 Task: Make in the project AgileCube a sprint 'Data Visualization Sprint'. Create in the project AgileCube a sprint 'Data Visualization Sprint'. Add in the project AgileCube a sprint 'Data Visualization Sprint'
Action: Mouse moved to (223, 57)
Screenshot: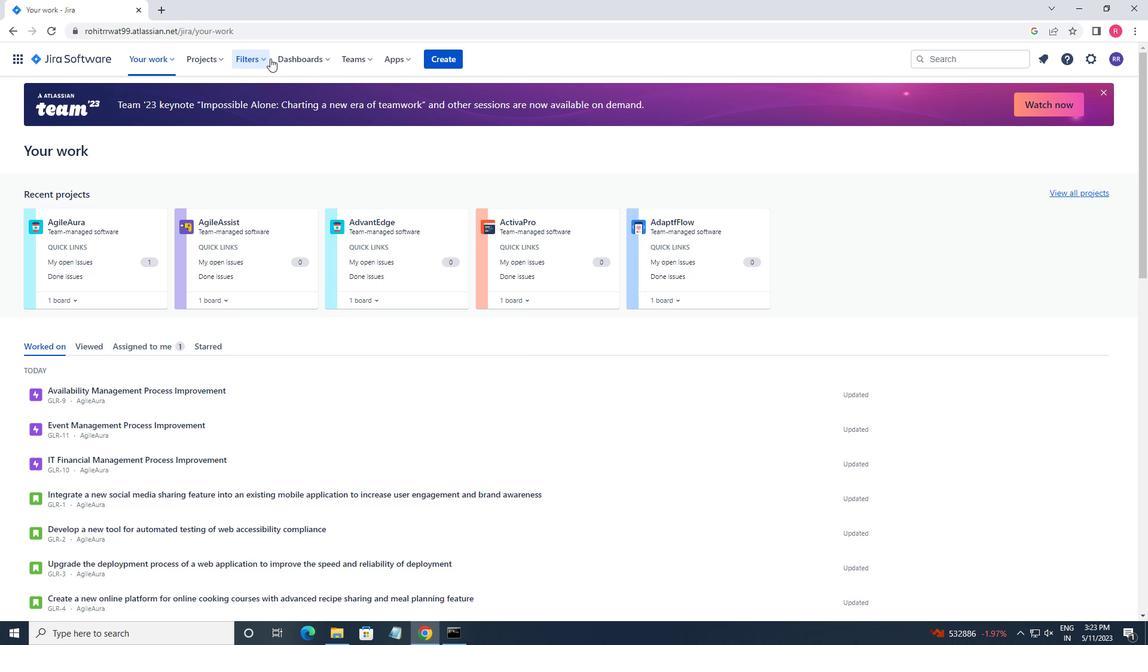 
Action: Mouse pressed left at (223, 57)
Screenshot: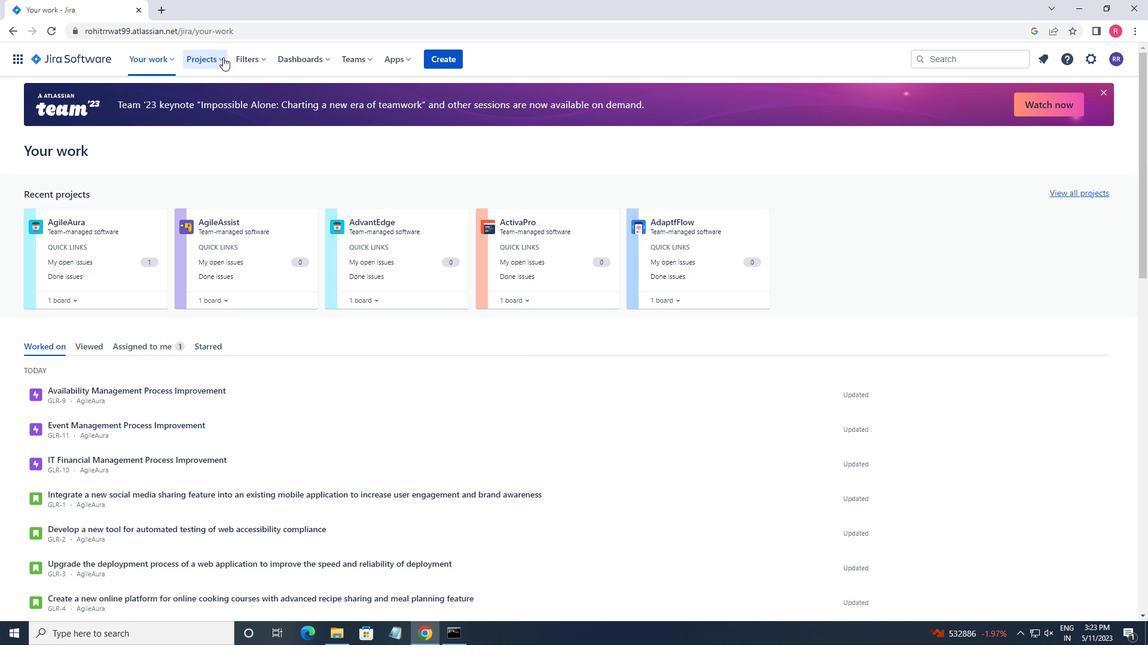 
Action: Mouse moved to (226, 108)
Screenshot: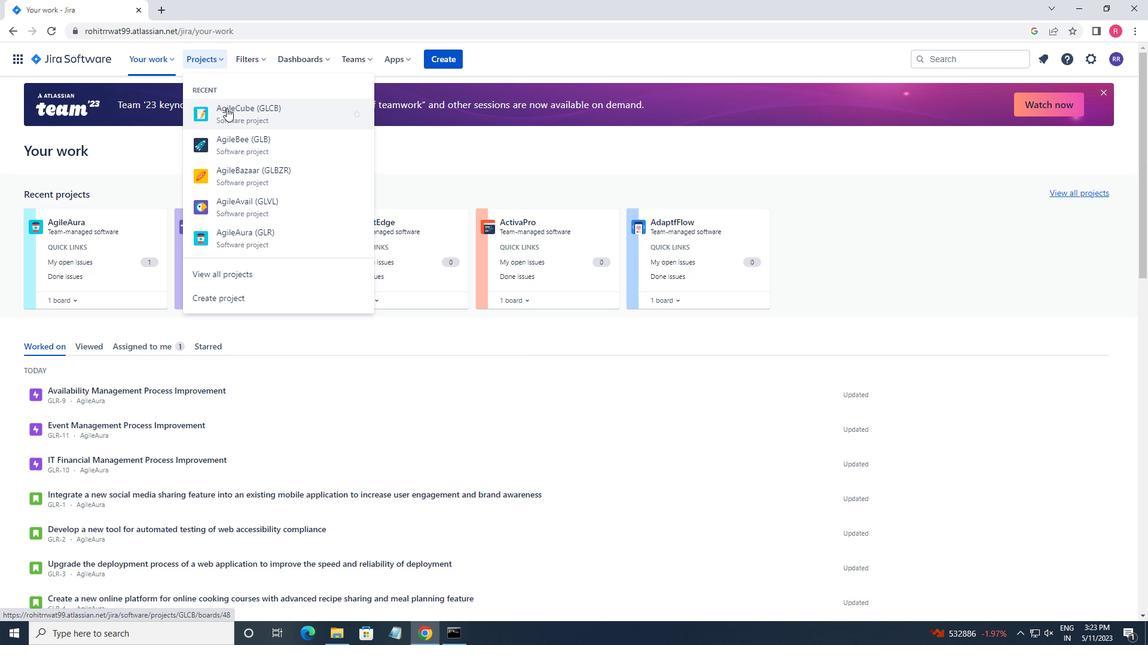 
Action: Mouse pressed left at (226, 108)
Screenshot: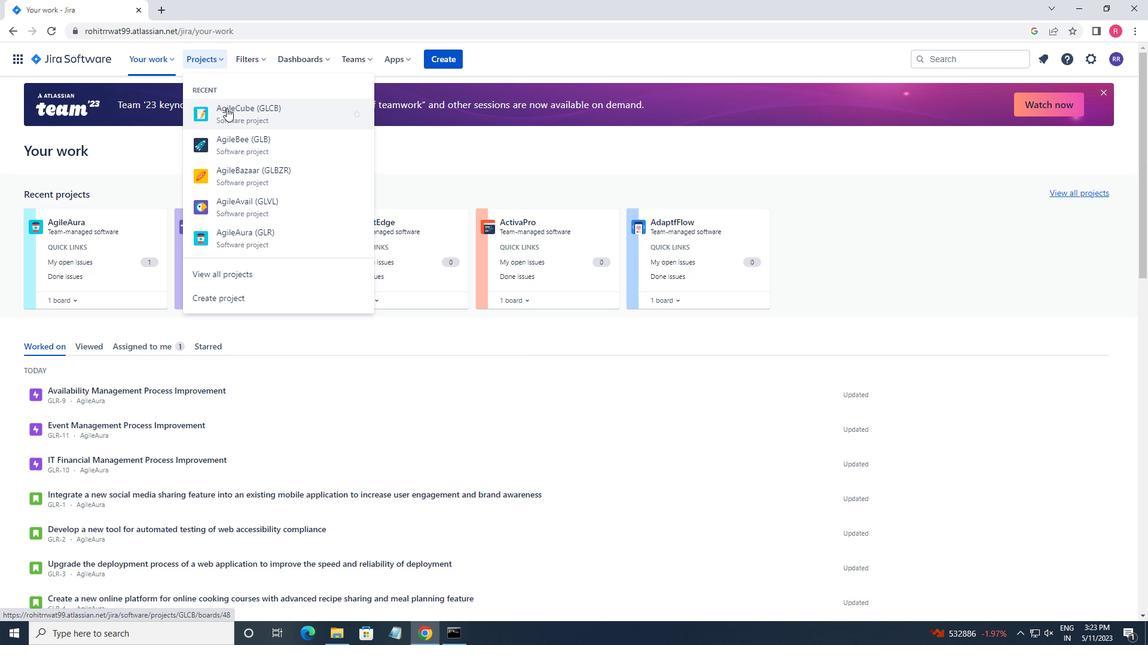 
Action: Mouse moved to (75, 186)
Screenshot: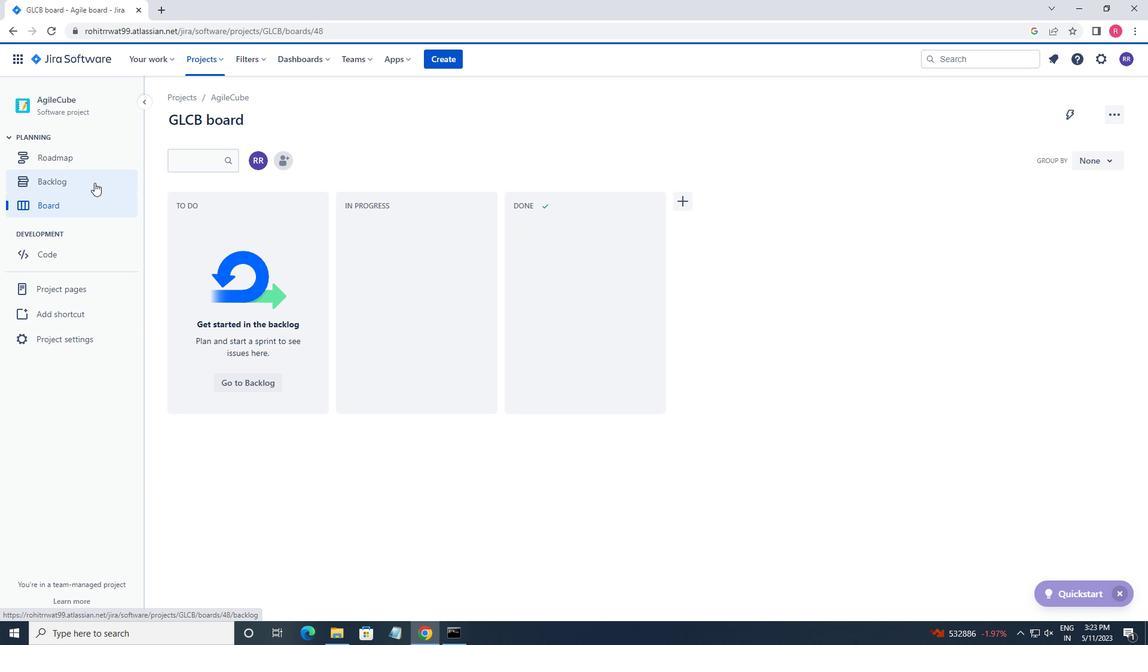
Action: Mouse pressed left at (75, 186)
Screenshot: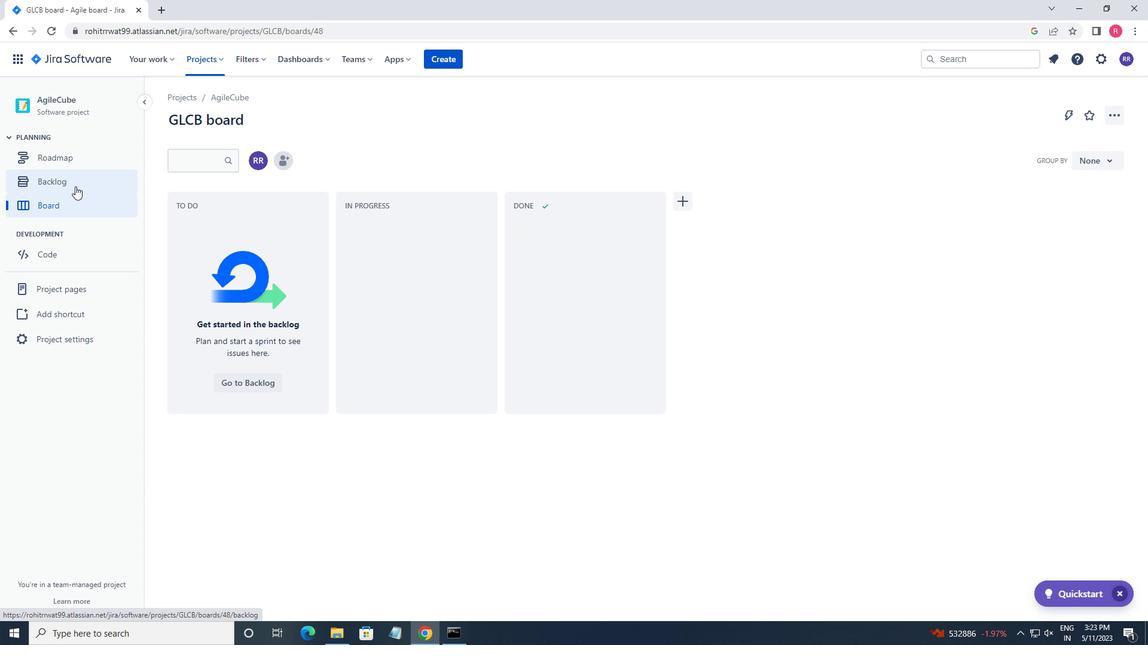 
Action: Mouse moved to (415, 195)
Screenshot: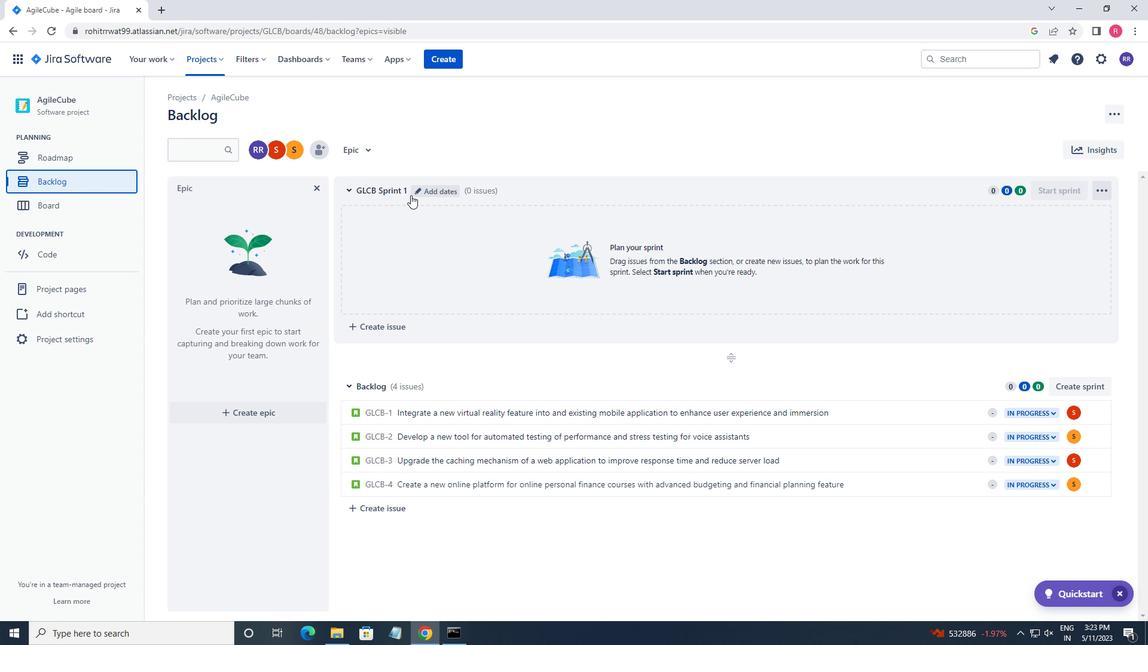 
Action: Mouse pressed left at (415, 195)
Screenshot: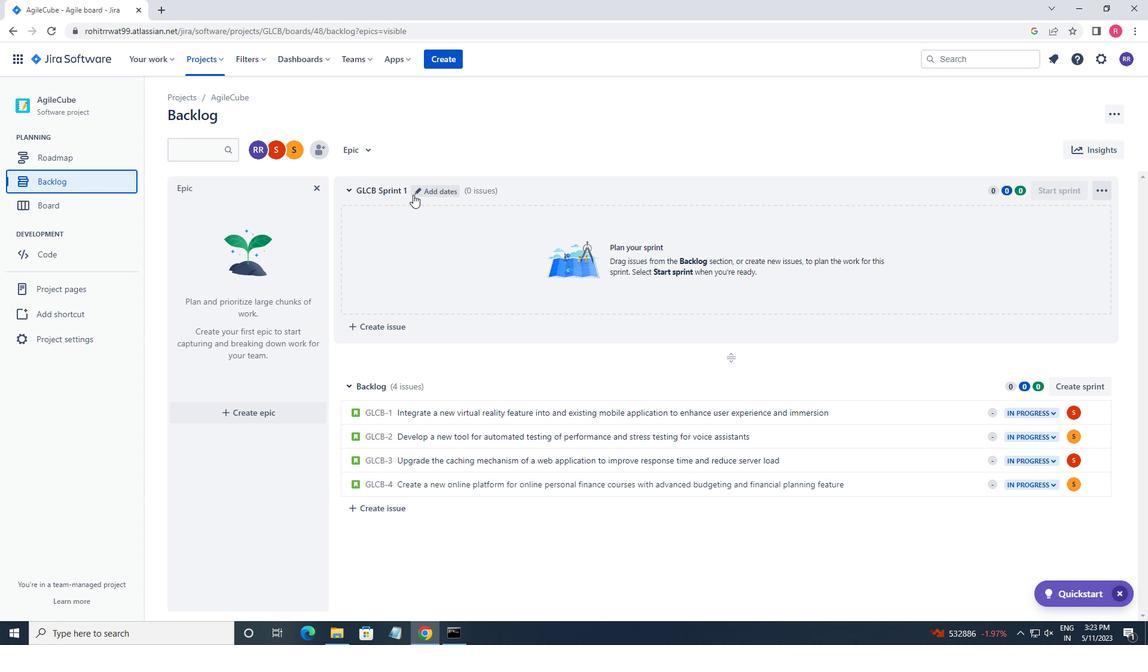
Action: Key pressed <Key.backspace><Key.backspace><Key.backspace><Key.backspace><Key.backspace><Key.backspace><Key.backspace><Key.backspace><Key.backspace><Key.backspace><Key.backspace><Key.backspace><Key.backspace><Key.backspace><Key.backspace><Key.backspace><Key.backspace><Key.backspace><Key.backspace><Key.backspace><Key.backspace><Key.backspace><Key.backspace><Key.backspace><Key.backspace>data<Key.space><Key.backspace><Key.backspace><Key.backspace><Key.backspace><Key.backspace><Key.backspace><Key.backspace><Key.backspace><Key.backspace><Key.backspace><Key.backspace><Key.backspace><Key.backspace><Key.backspace><Key.backspace><Key.shift>DATA<Key.space><Key.shift>VISUALIZATION<Key.space><Key.shift>SPRINT<Key.enter>
Screenshot: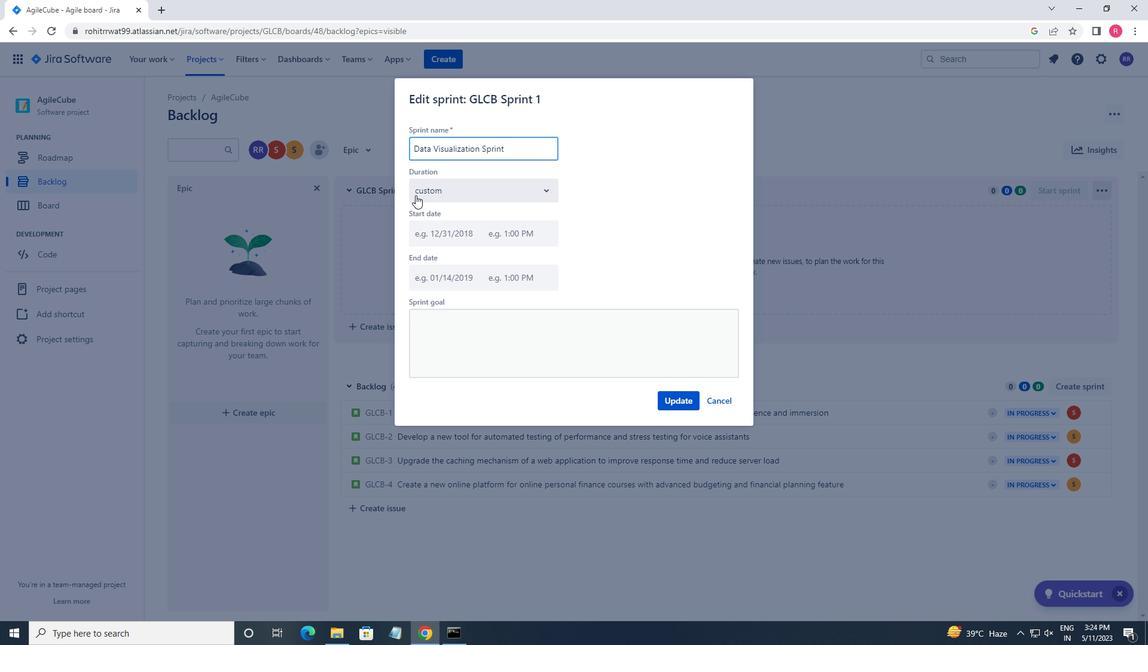
Action: Mouse moved to (1088, 382)
Screenshot: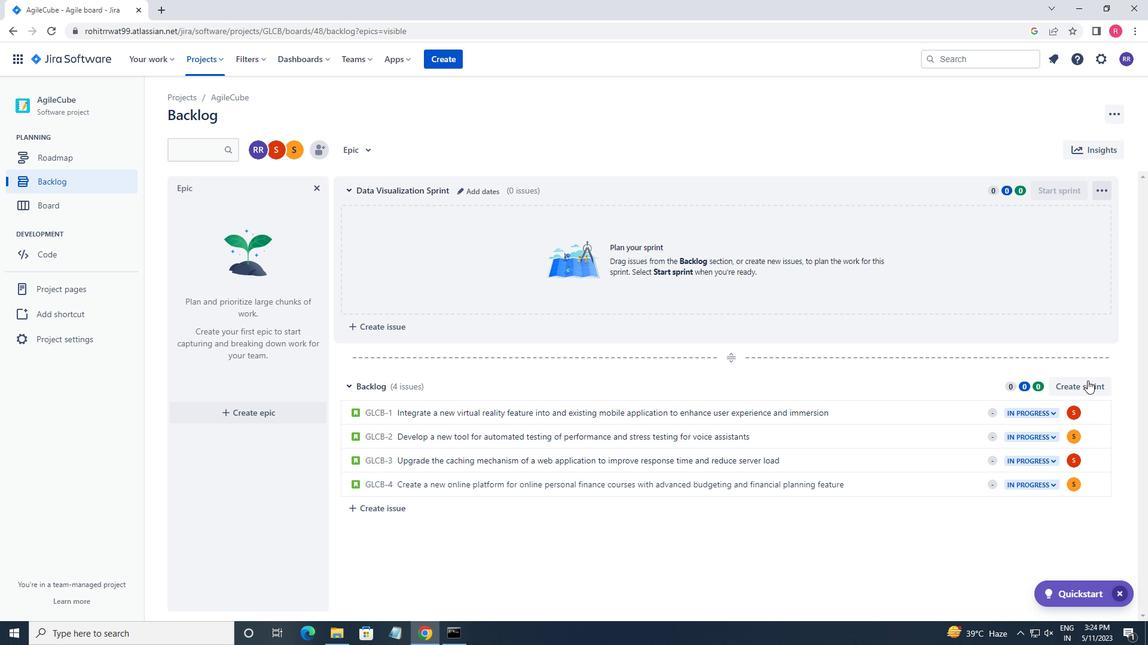 
Action: Mouse pressed left at (1088, 382)
Screenshot: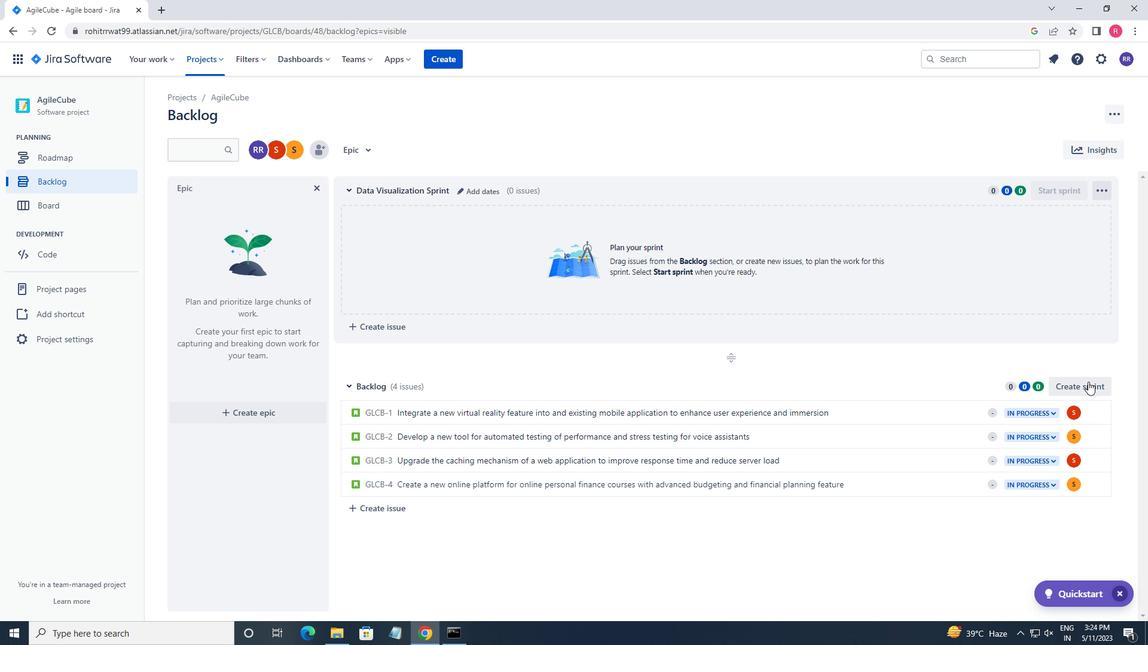 
Action: Mouse moved to (468, 389)
Screenshot: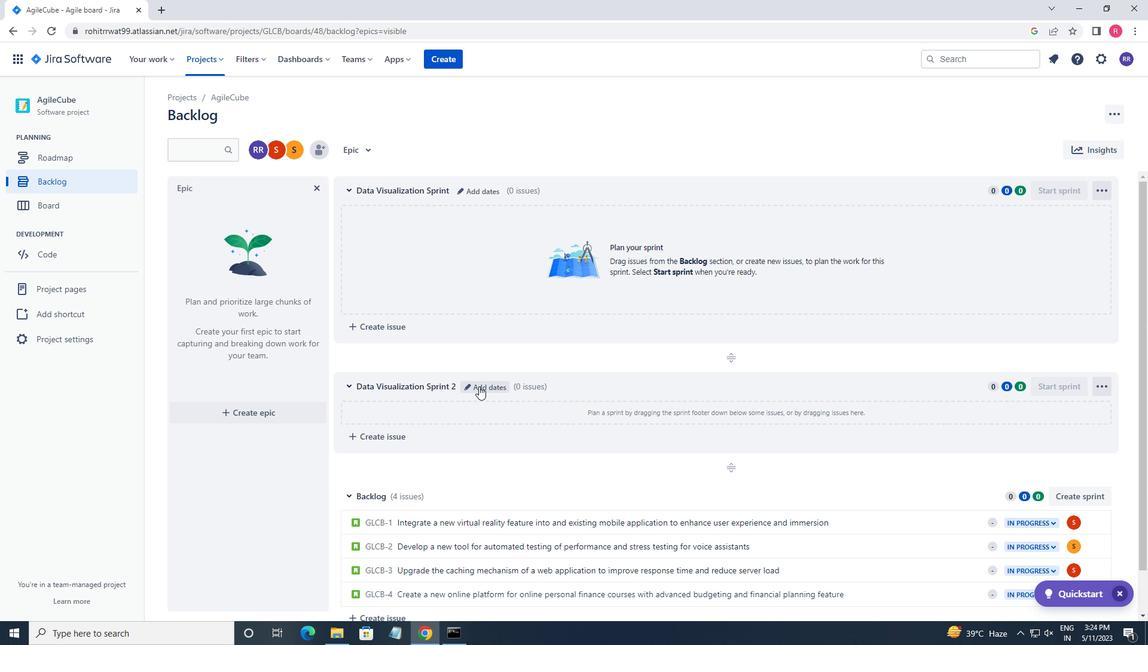 
Action: Mouse pressed left at (468, 389)
Screenshot: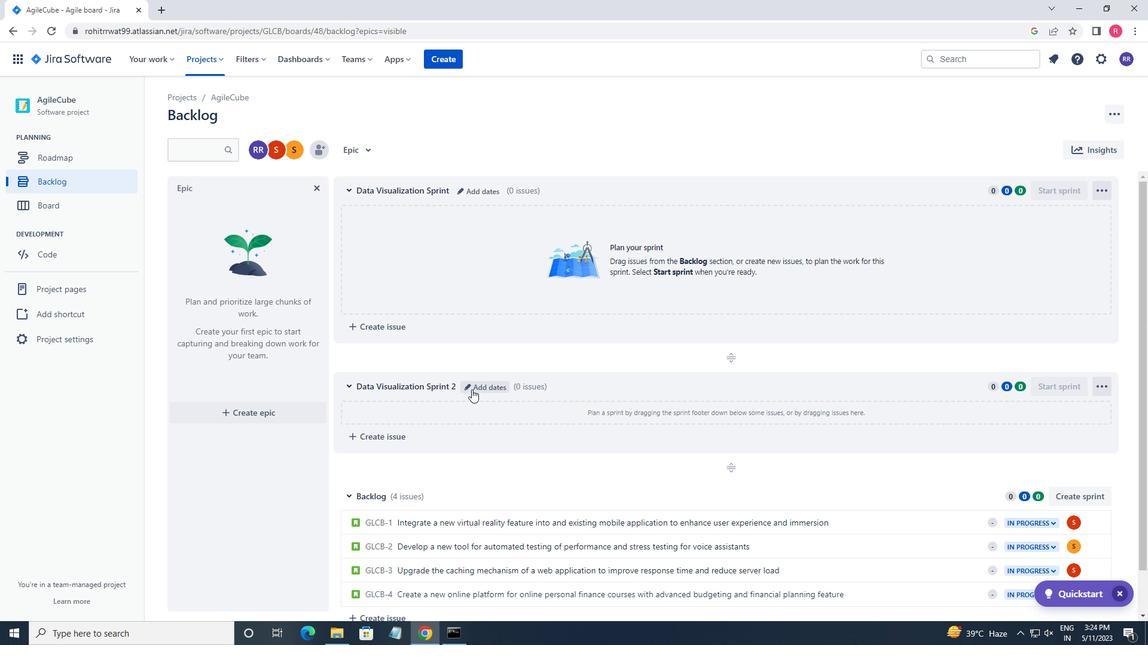 
Action: Key pressed <Key.backspace><Key.enter>
Screenshot: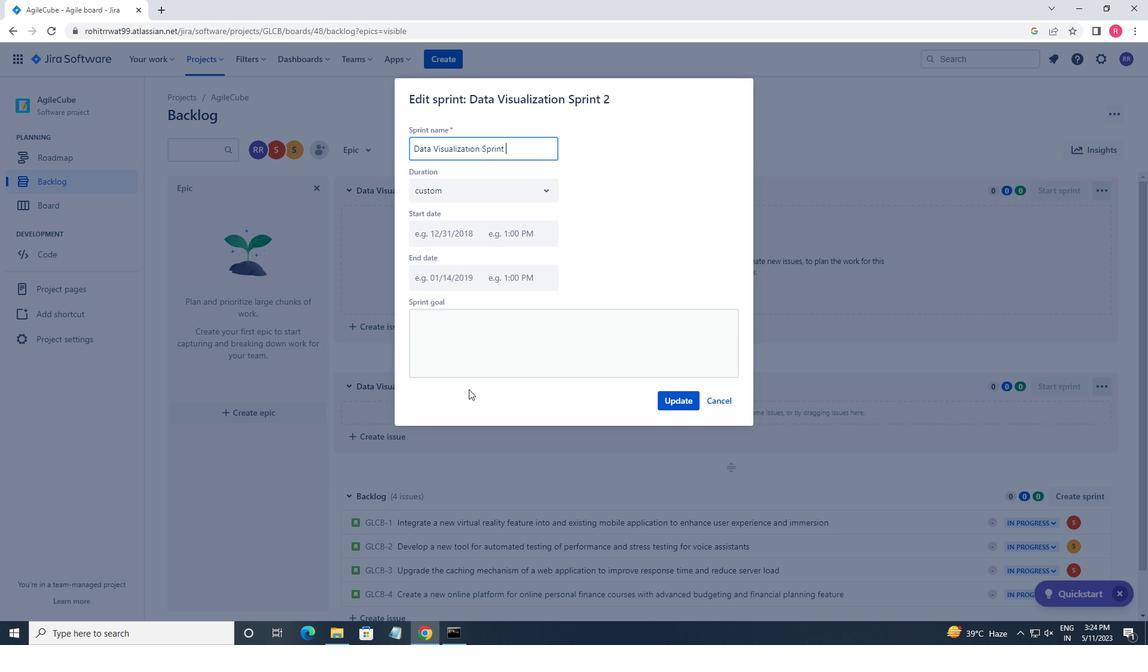 
Action: Mouse moved to (1065, 500)
Screenshot: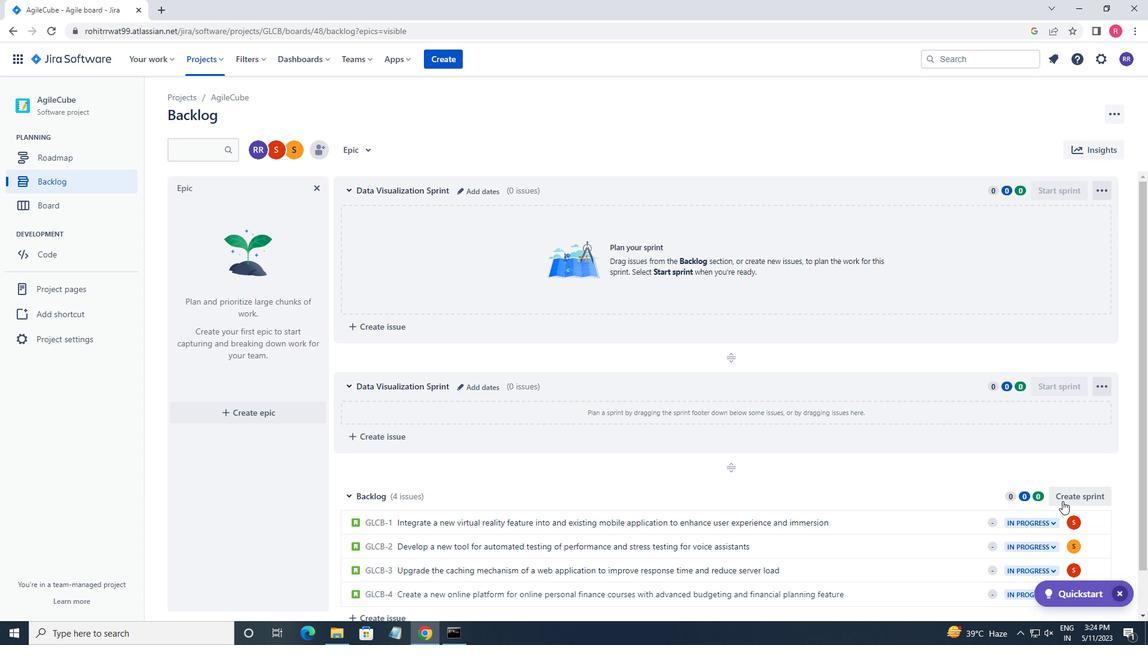 
Action: Mouse pressed left at (1065, 500)
Screenshot: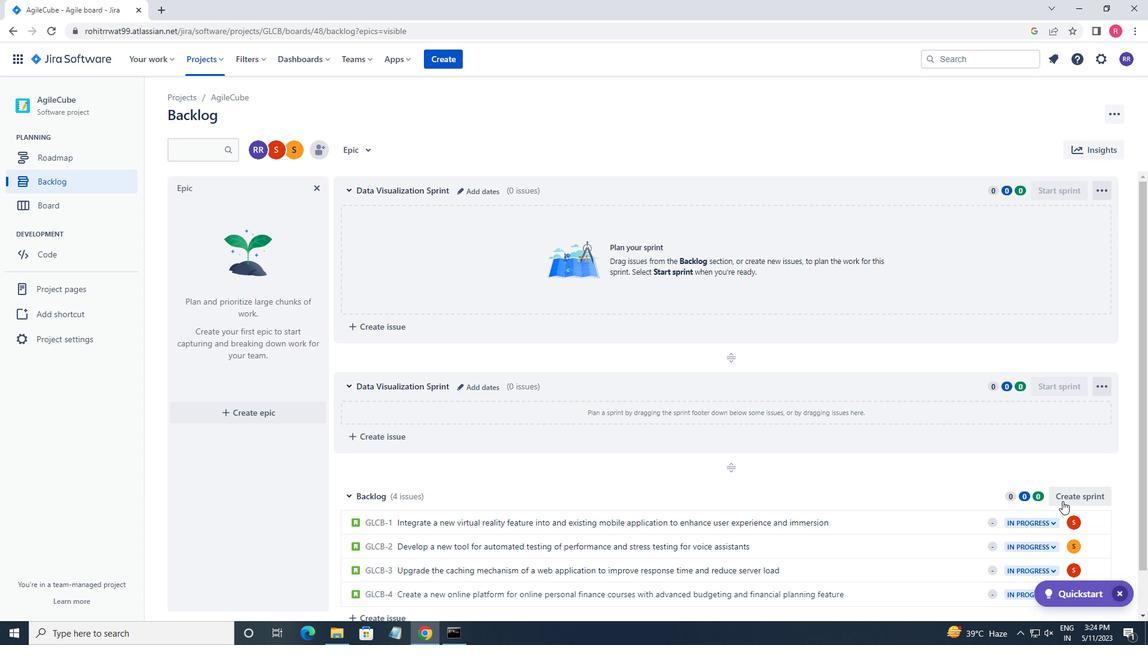 
Action: Mouse moved to (471, 505)
Screenshot: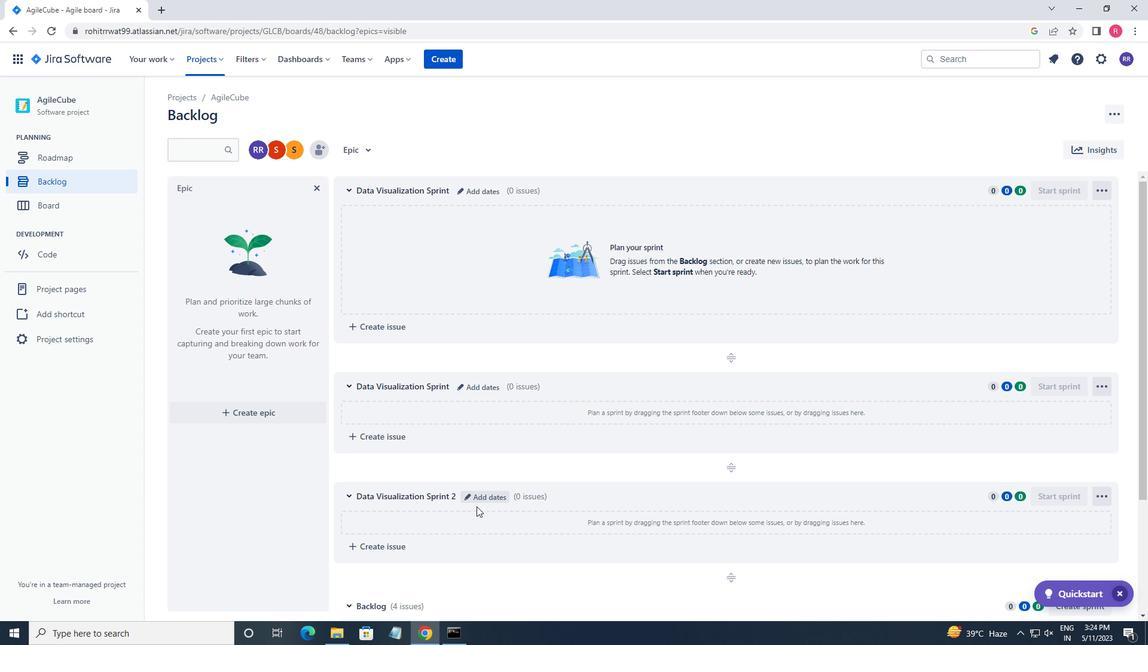 
Action: Mouse pressed left at (471, 505)
Screenshot: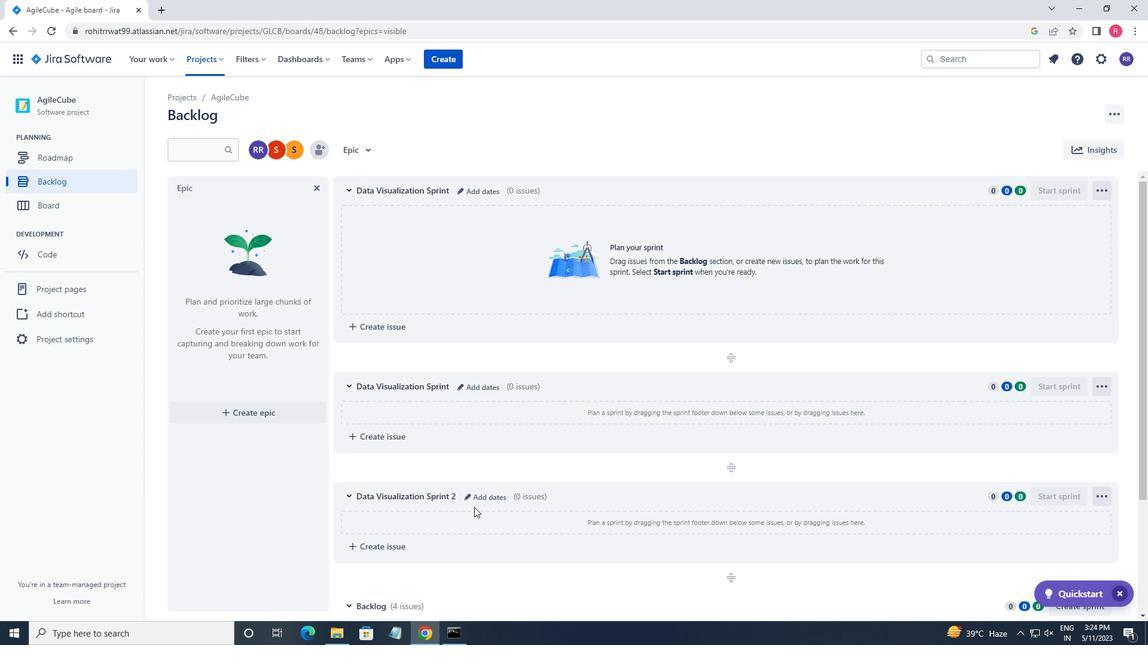 
Action: Mouse moved to (461, 498)
Screenshot: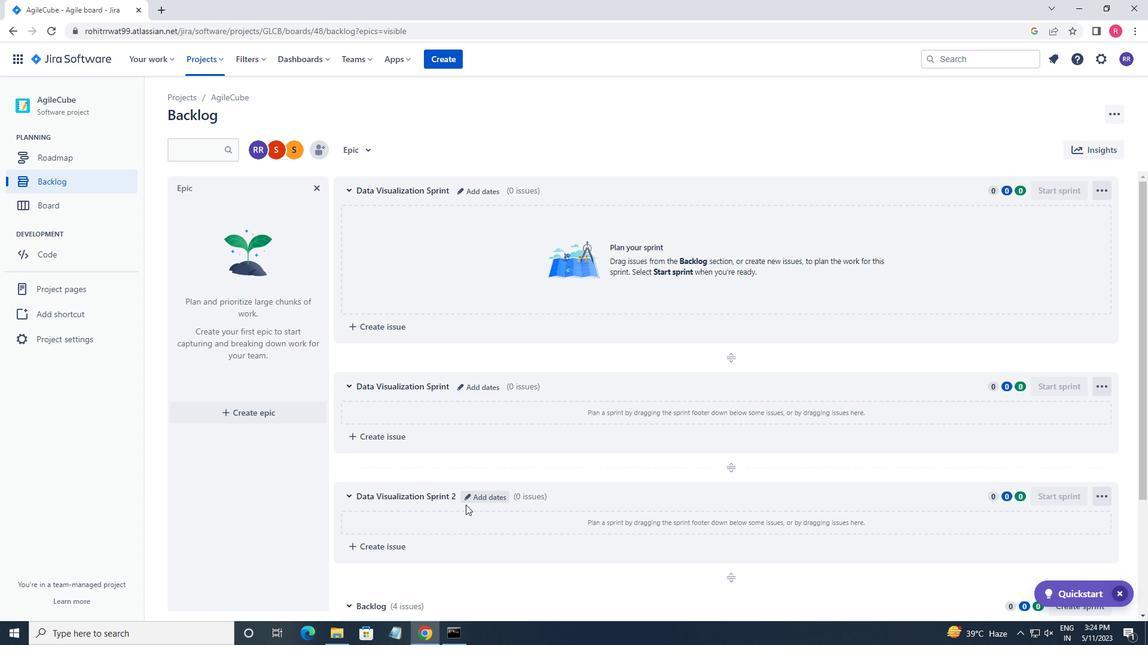 
Action: Mouse pressed left at (461, 498)
Screenshot: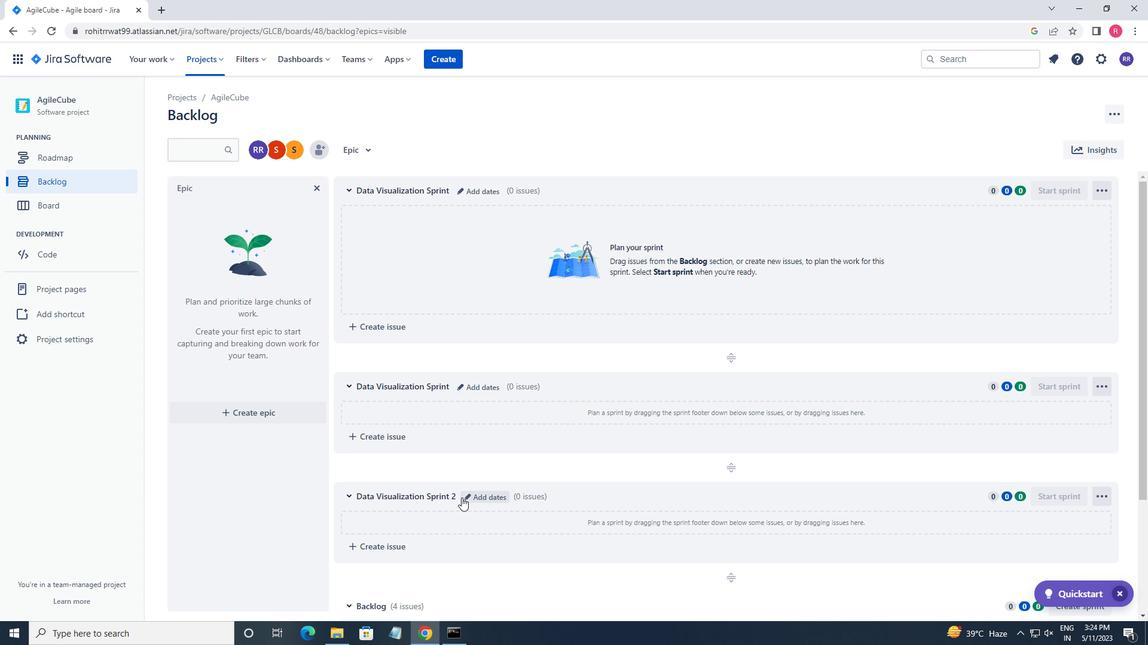 
Action: Key pressed <Key.backspace><Key.enter>
Screenshot: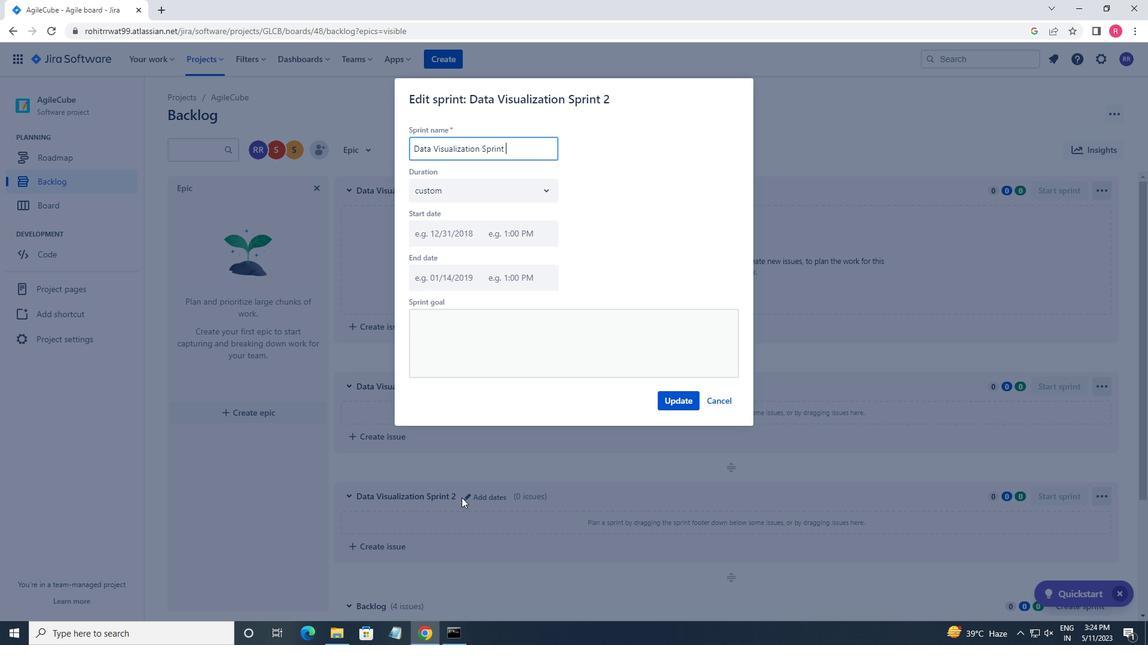 
